 Task: Create a due date automation trigger when advanced on,2 days working after a card is due add dates starting this week at 11:00 AM.
Action: Mouse moved to (849, 259)
Screenshot: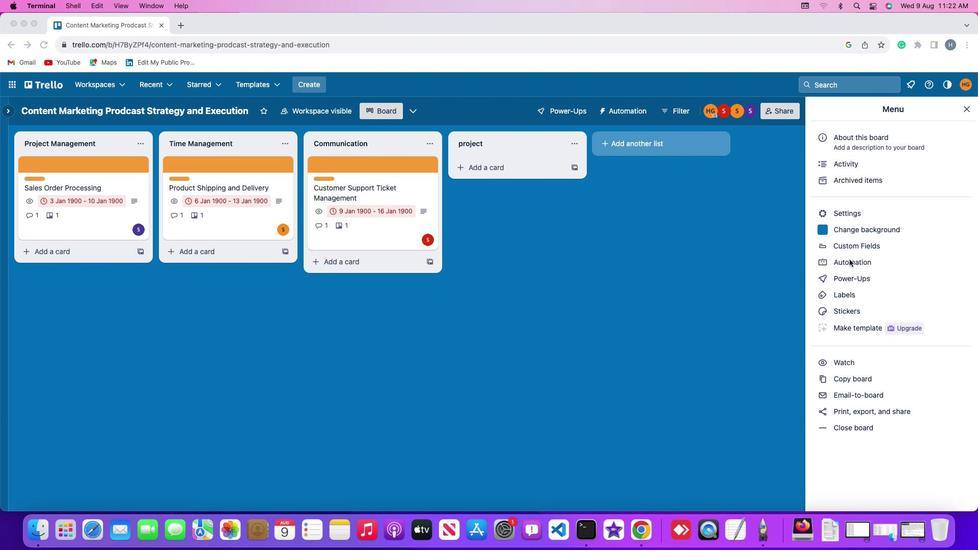 
Action: Mouse pressed left at (849, 259)
Screenshot: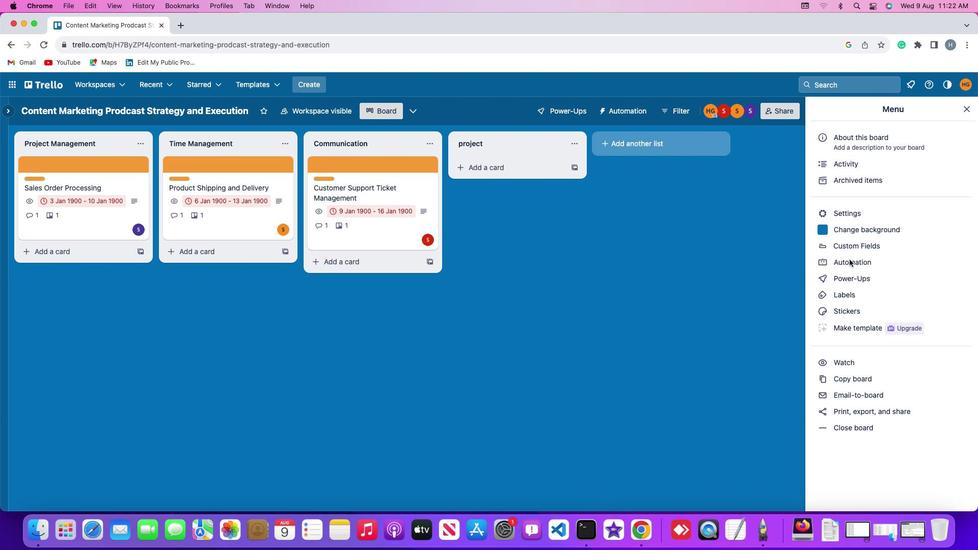
Action: Mouse pressed left at (849, 259)
Screenshot: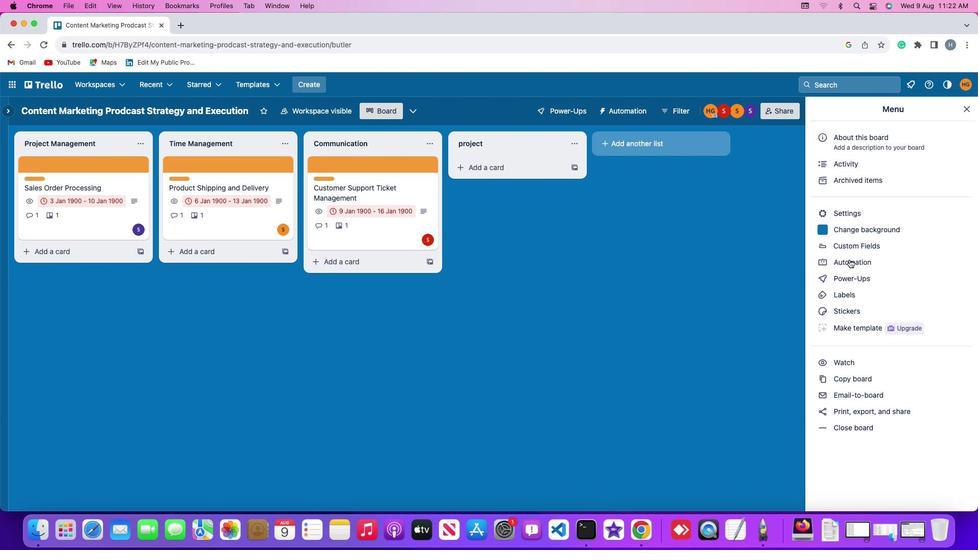 
Action: Mouse moved to (59, 242)
Screenshot: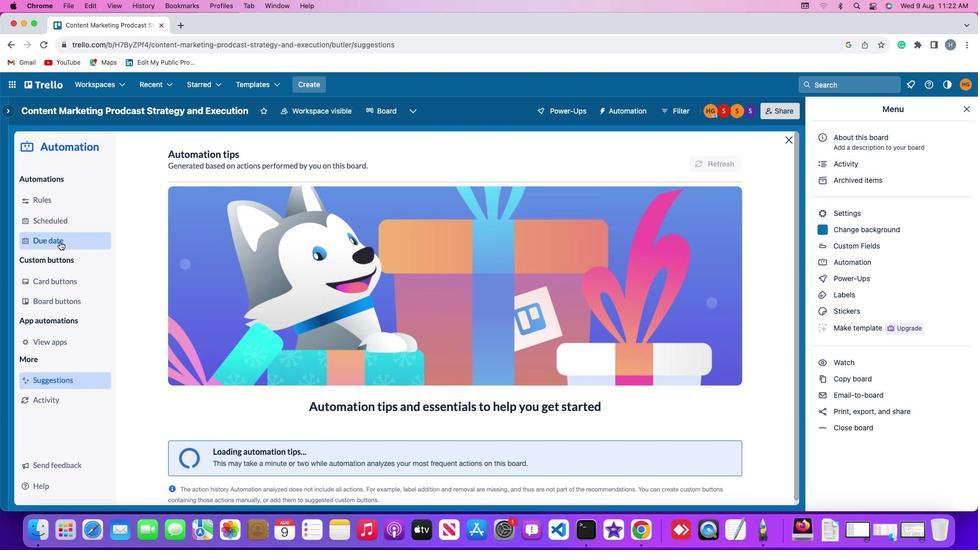 
Action: Mouse pressed left at (59, 242)
Screenshot: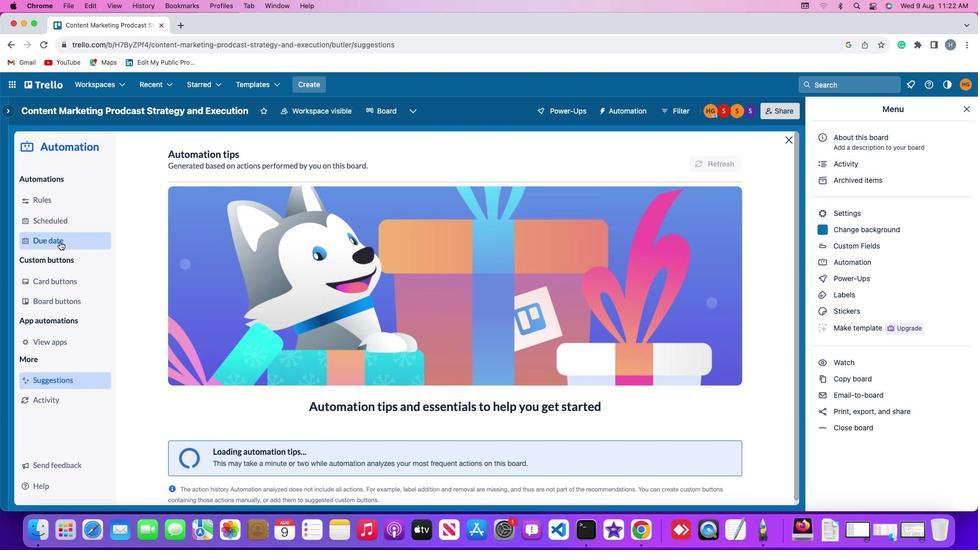 
Action: Mouse moved to (681, 157)
Screenshot: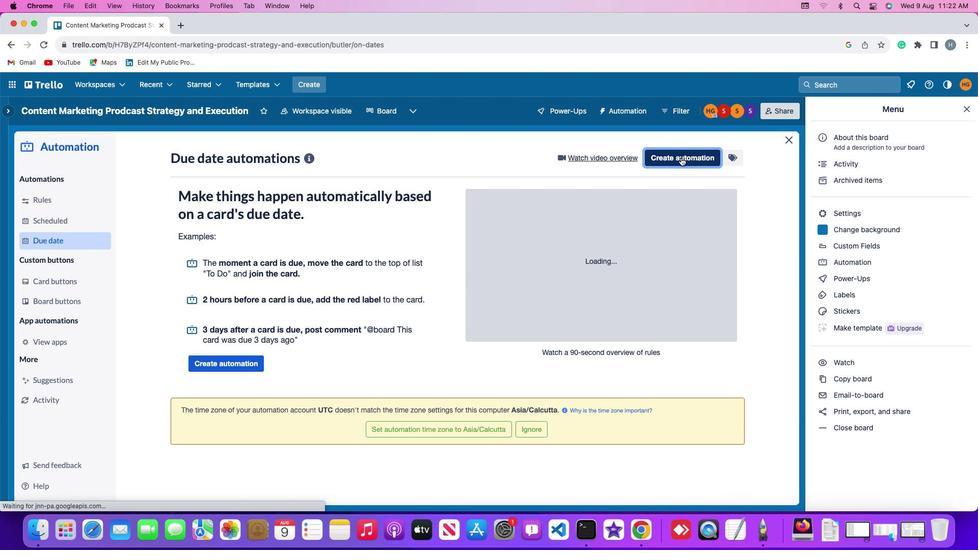 
Action: Mouse pressed left at (681, 157)
Screenshot: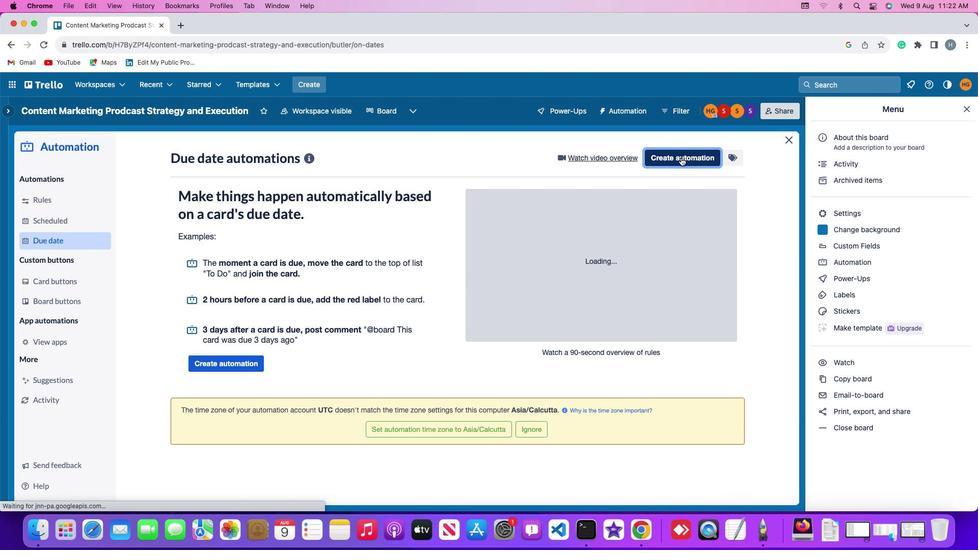 
Action: Mouse moved to (281, 254)
Screenshot: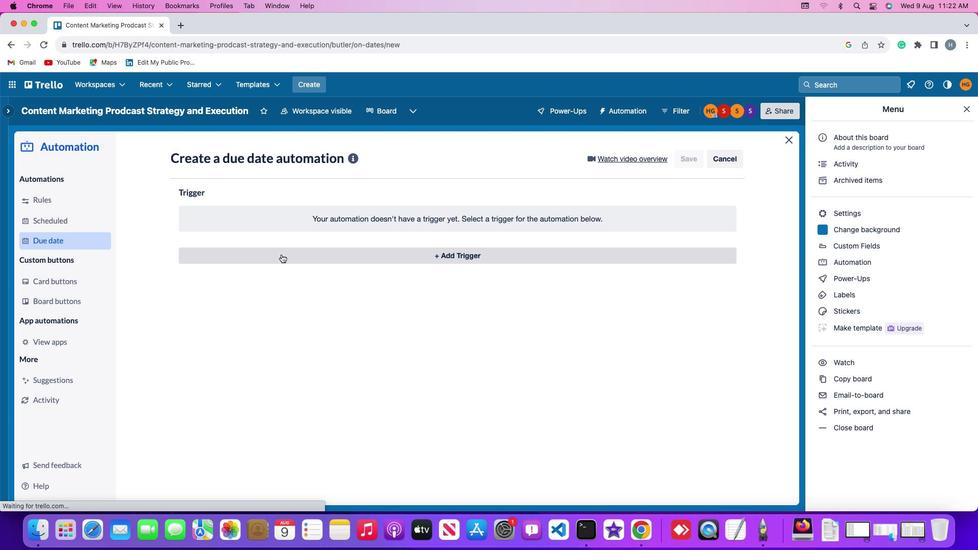 
Action: Mouse pressed left at (281, 254)
Screenshot: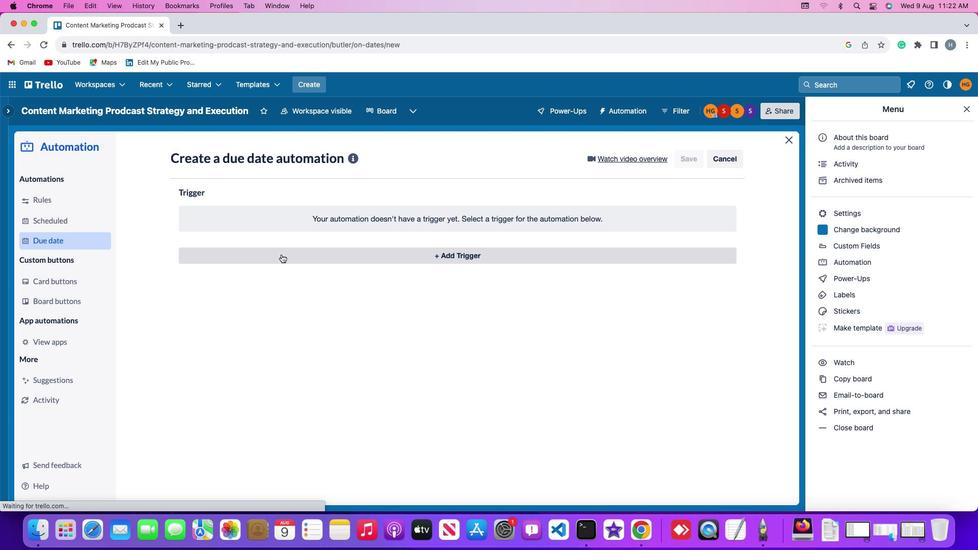 
Action: Mouse moved to (201, 410)
Screenshot: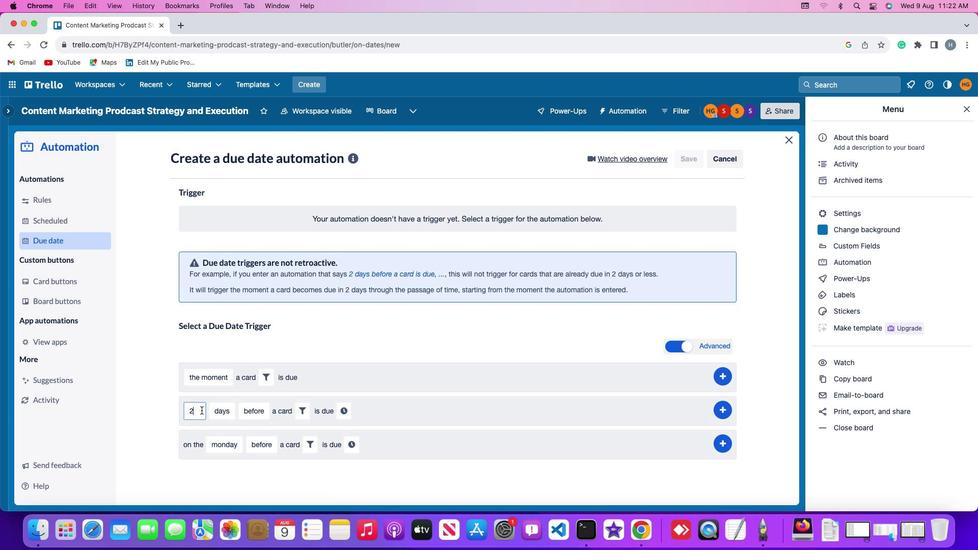 
Action: Mouse pressed left at (201, 410)
Screenshot: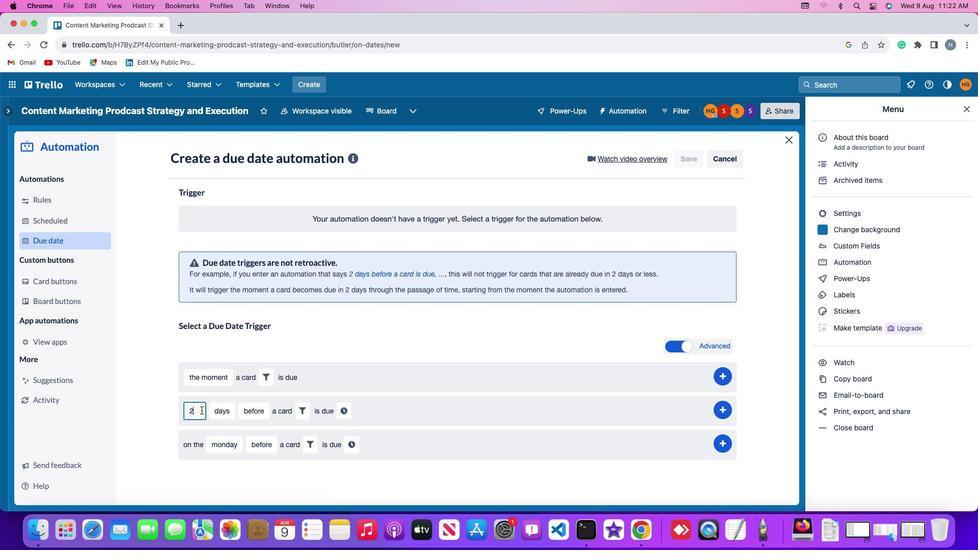 
Action: Mouse moved to (199, 411)
Screenshot: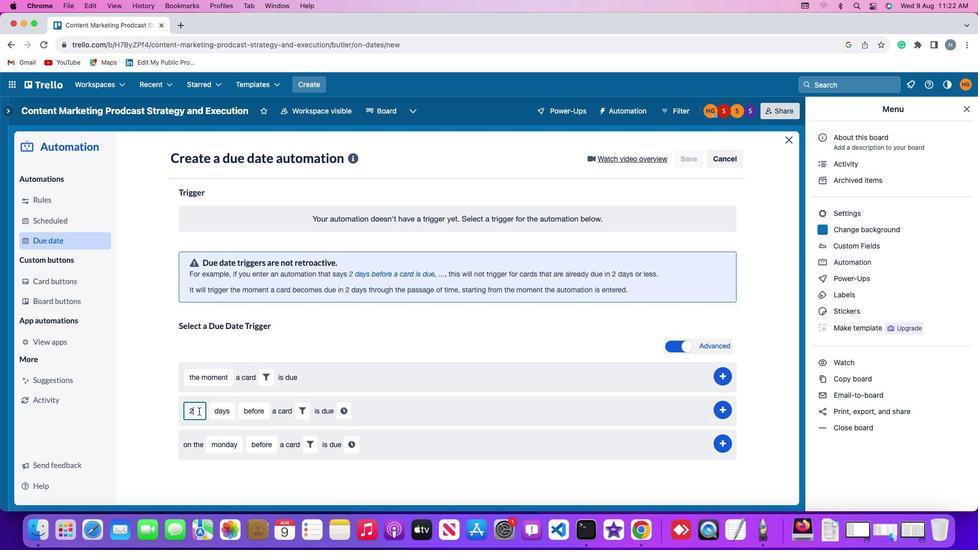 
Action: Key pressed Key.backspace'2'
Screenshot: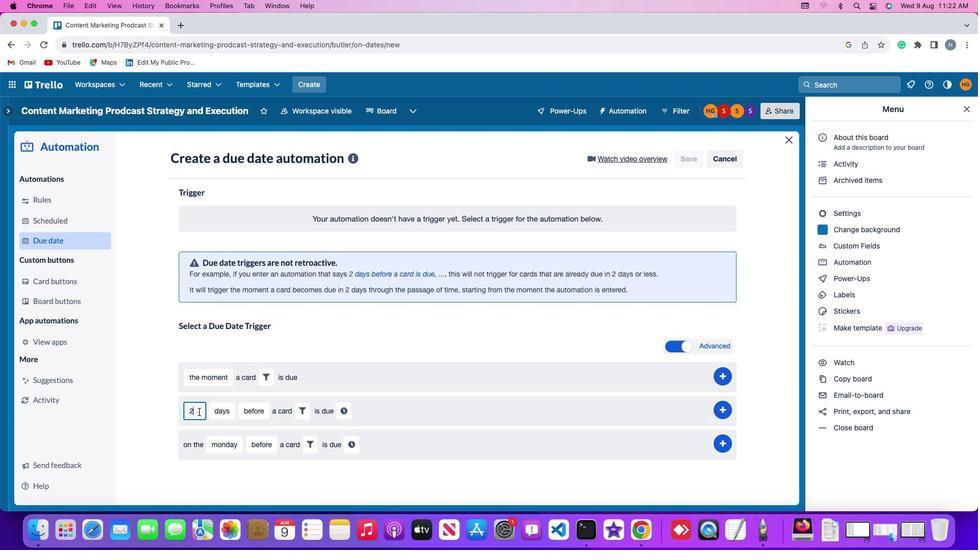 
Action: Mouse moved to (218, 412)
Screenshot: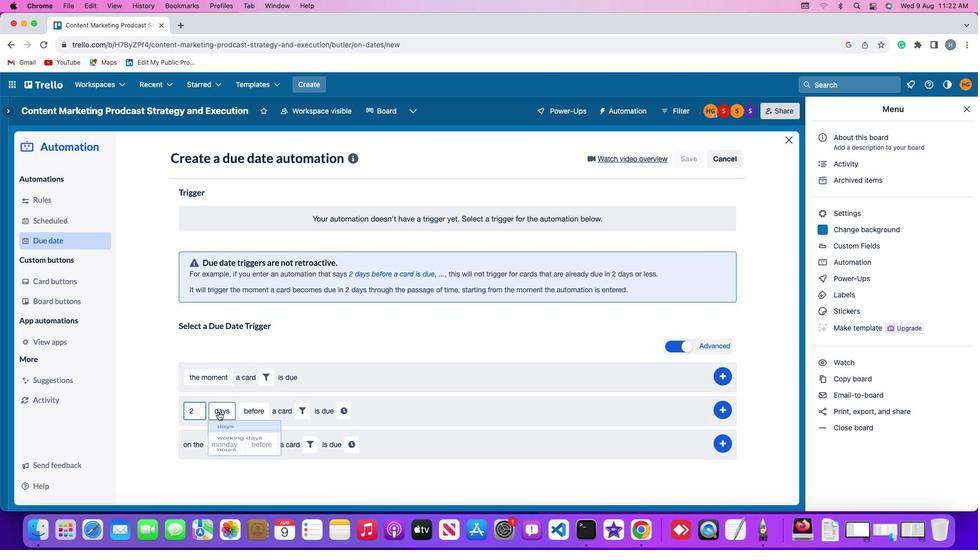 
Action: Mouse pressed left at (218, 412)
Screenshot: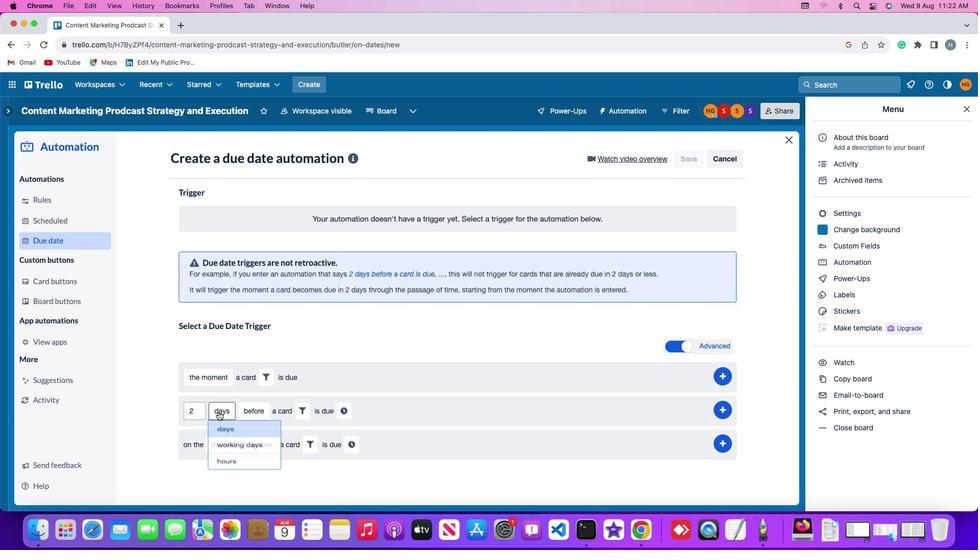 
Action: Mouse moved to (223, 447)
Screenshot: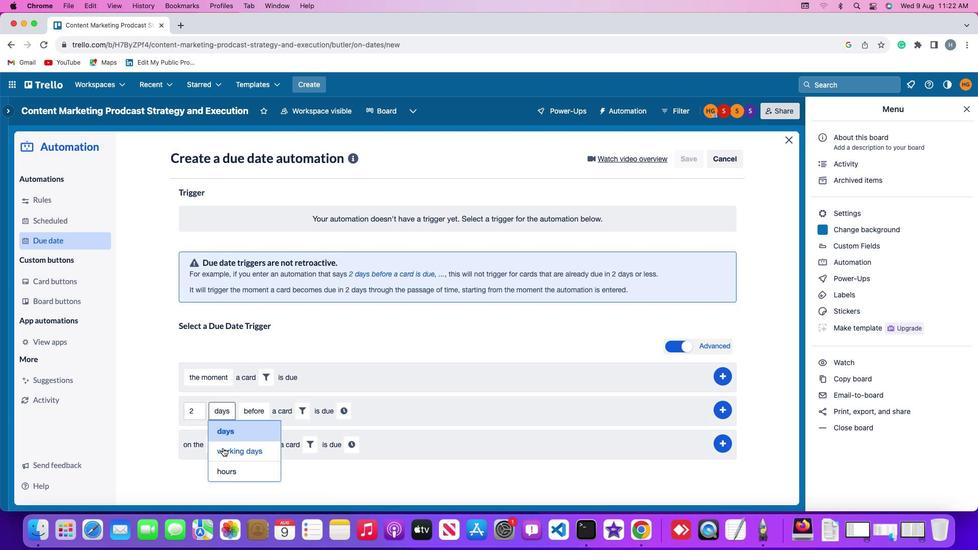
Action: Mouse pressed left at (223, 447)
Screenshot: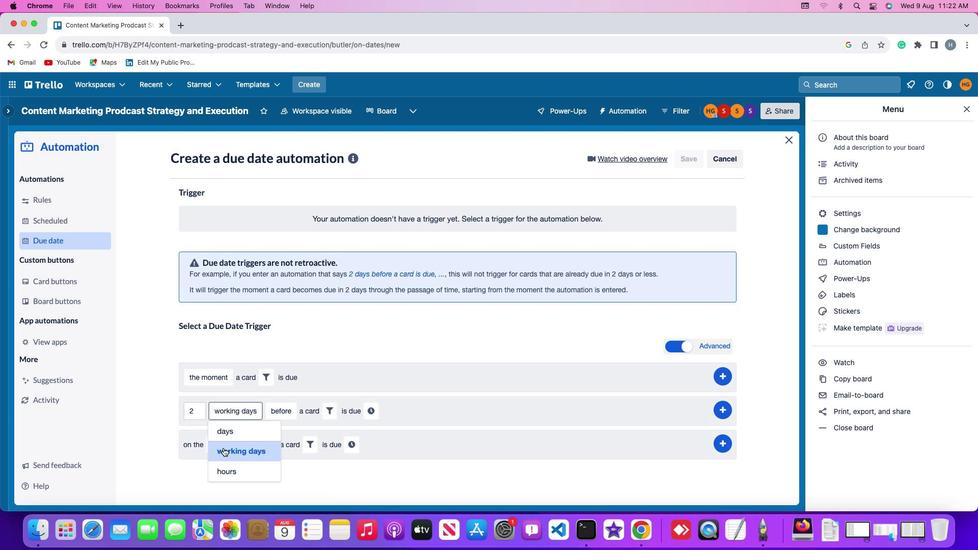 
Action: Mouse moved to (273, 413)
Screenshot: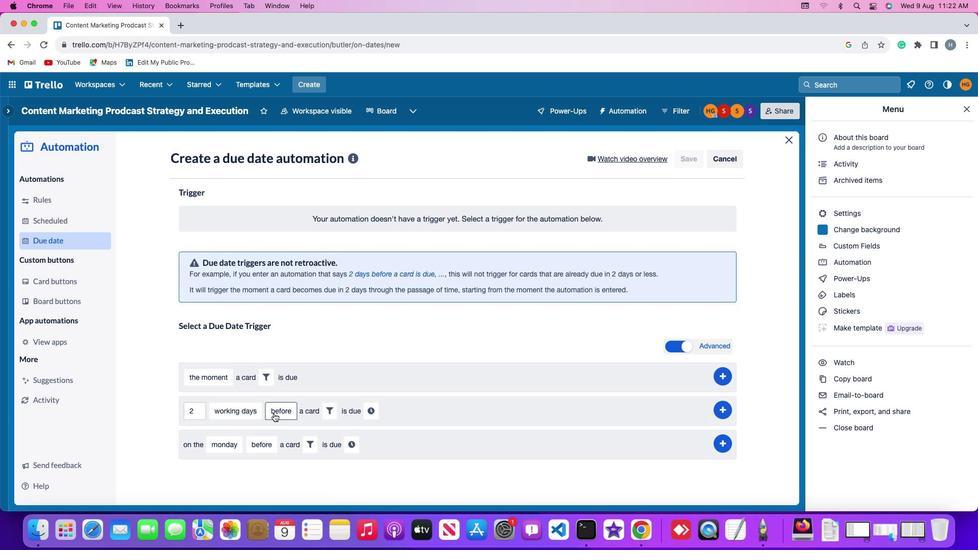 
Action: Mouse pressed left at (273, 413)
Screenshot: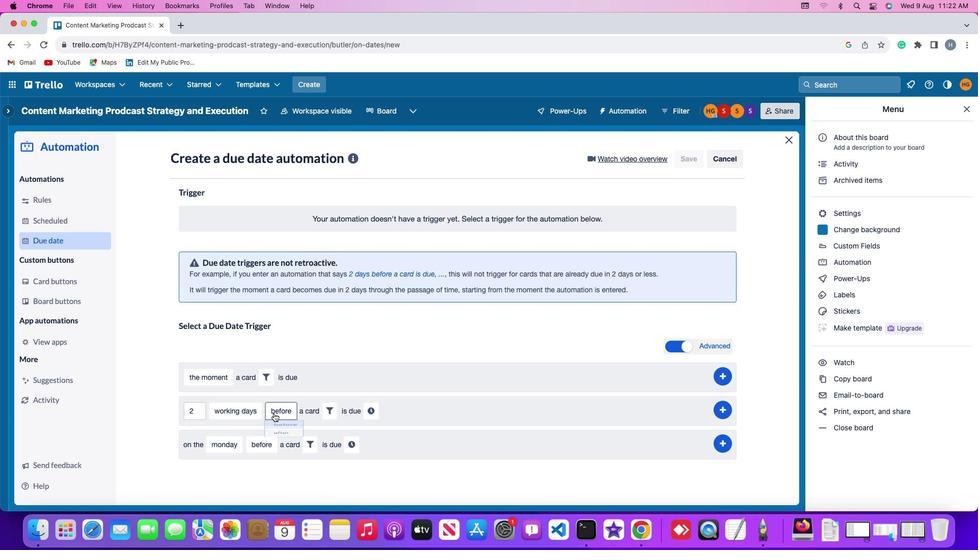 
Action: Mouse moved to (276, 448)
Screenshot: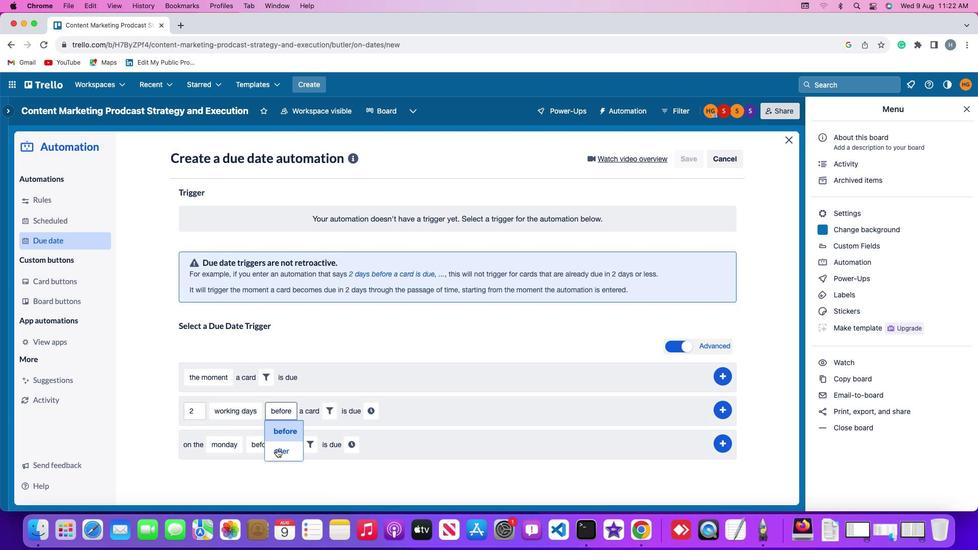 
Action: Mouse pressed left at (276, 448)
Screenshot: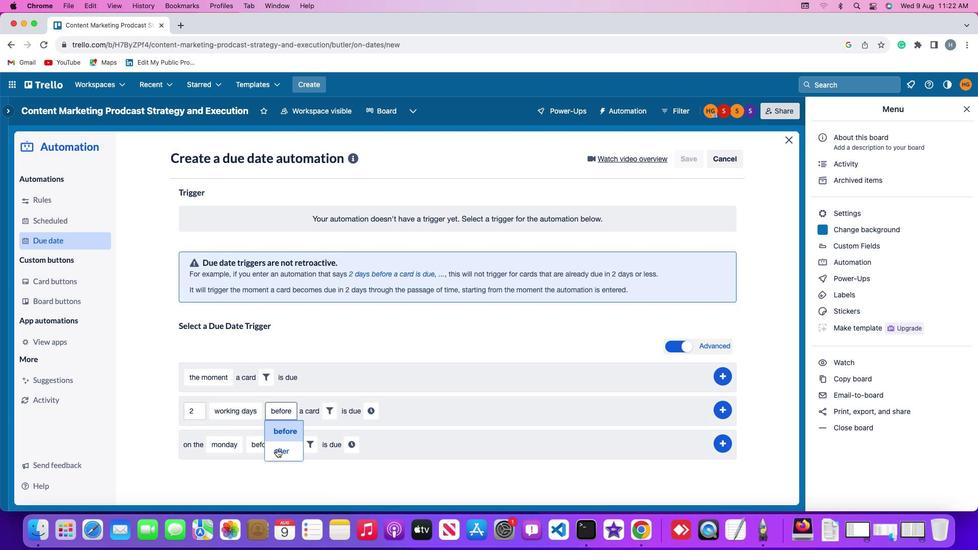 
Action: Mouse moved to (325, 408)
Screenshot: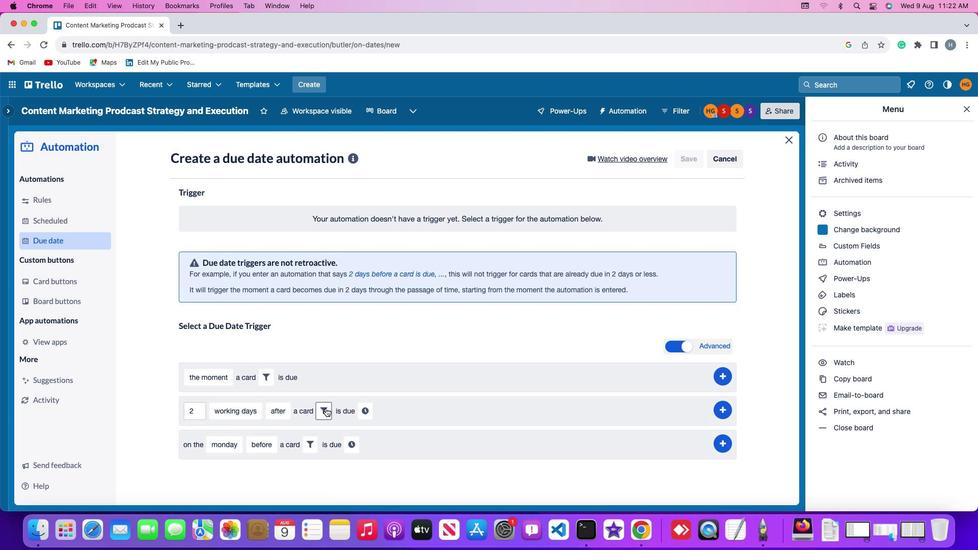
Action: Mouse pressed left at (325, 408)
Screenshot: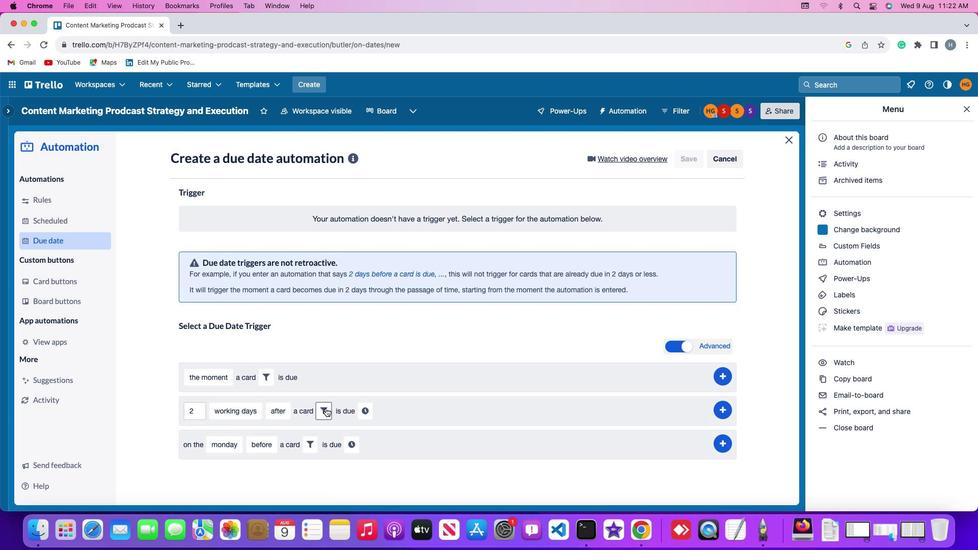 
Action: Mouse moved to (375, 444)
Screenshot: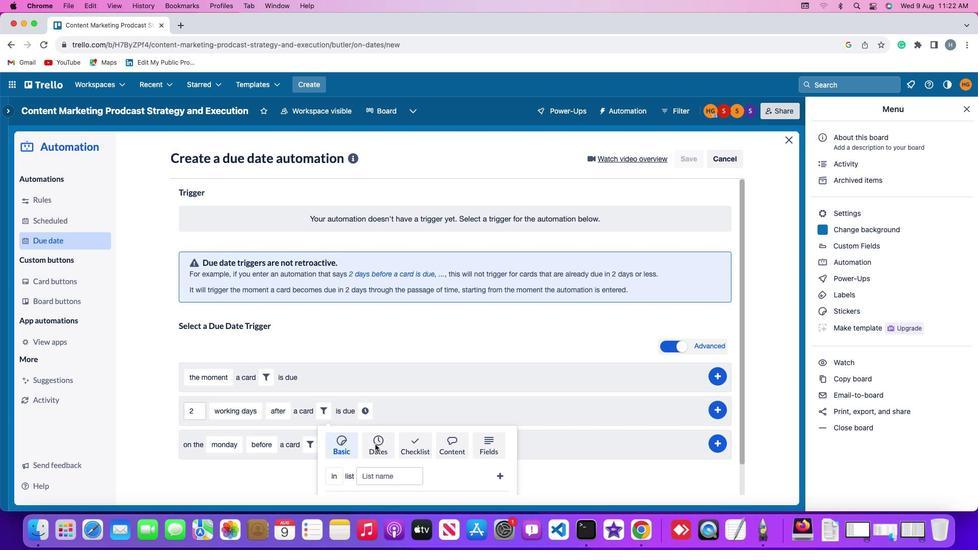 
Action: Mouse pressed left at (375, 444)
Screenshot: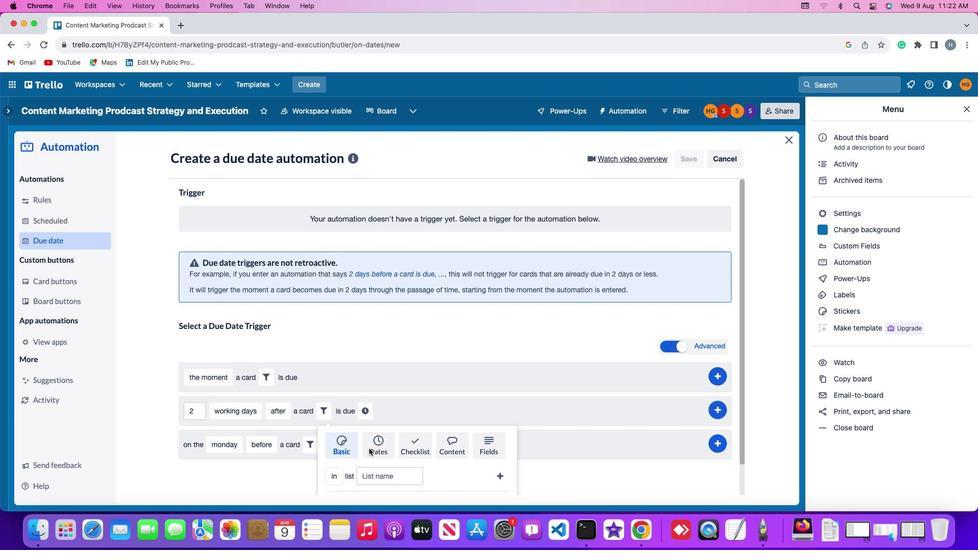 
Action: Mouse moved to (283, 469)
Screenshot: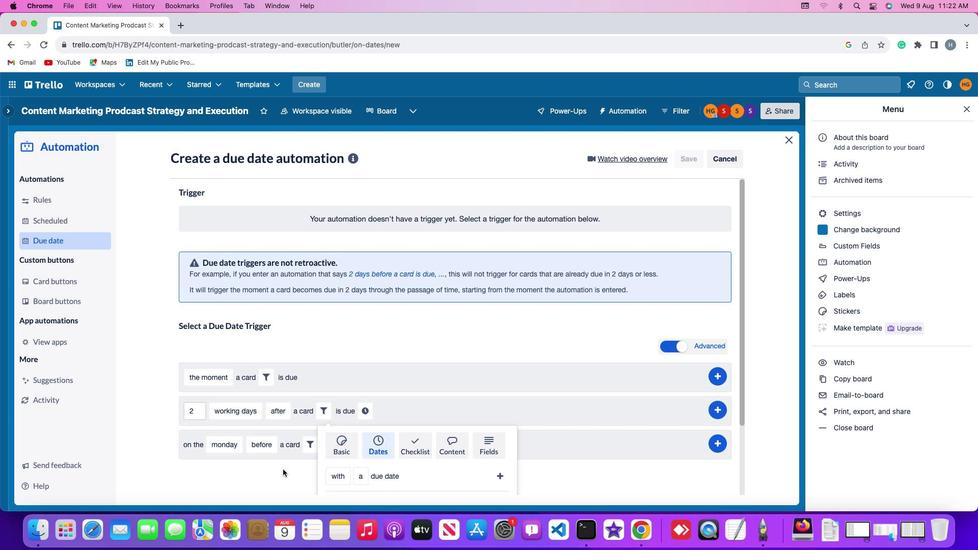 
Action: Mouse scrolled (283, 469) with delta (0, 0)
Screenshot: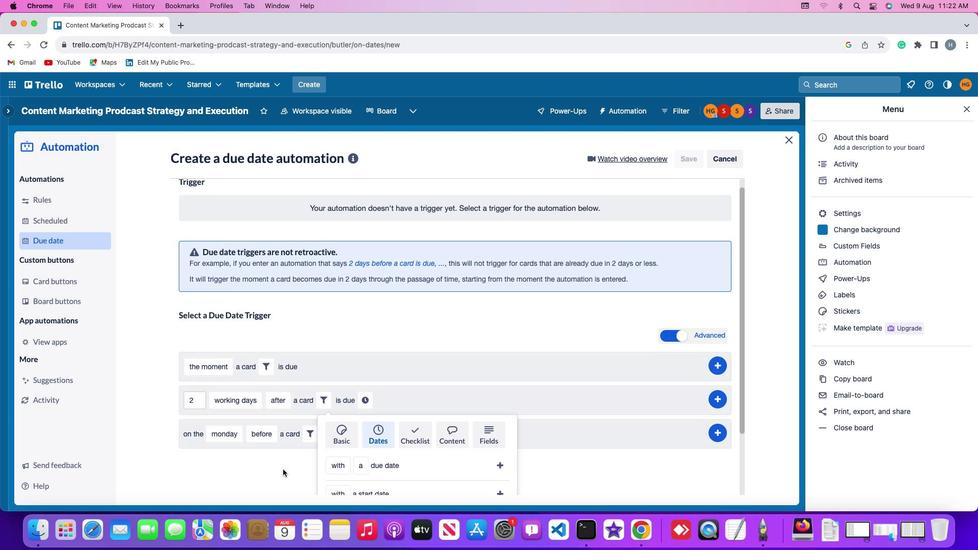
Action: Mouse scrolled (283, 469) with delta (0, 0)
Screenshot: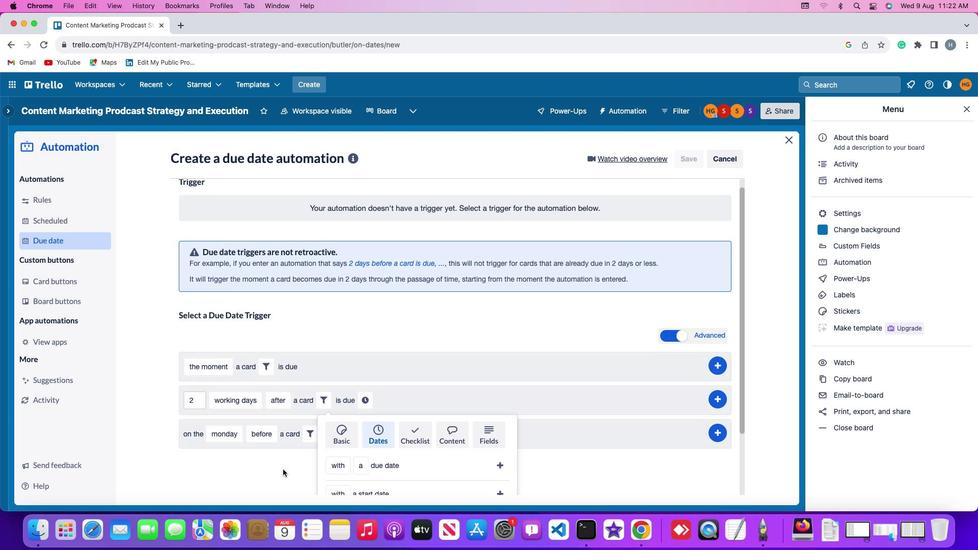
Action: Mouse scrolled (283, 469) with delta (0, -2)
Screenshot: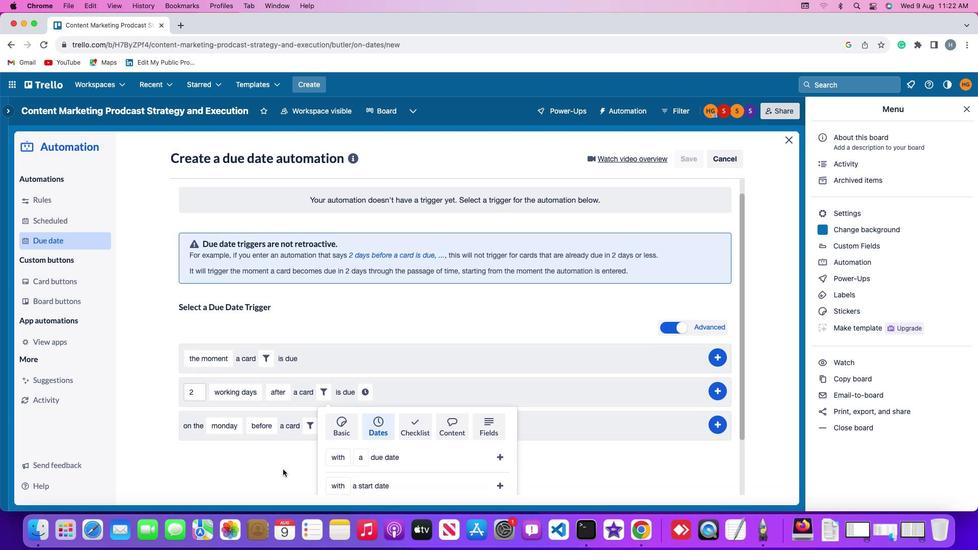 
Action: Mouse scrolled (283, 469) with delta (0, -2)
Screenshot: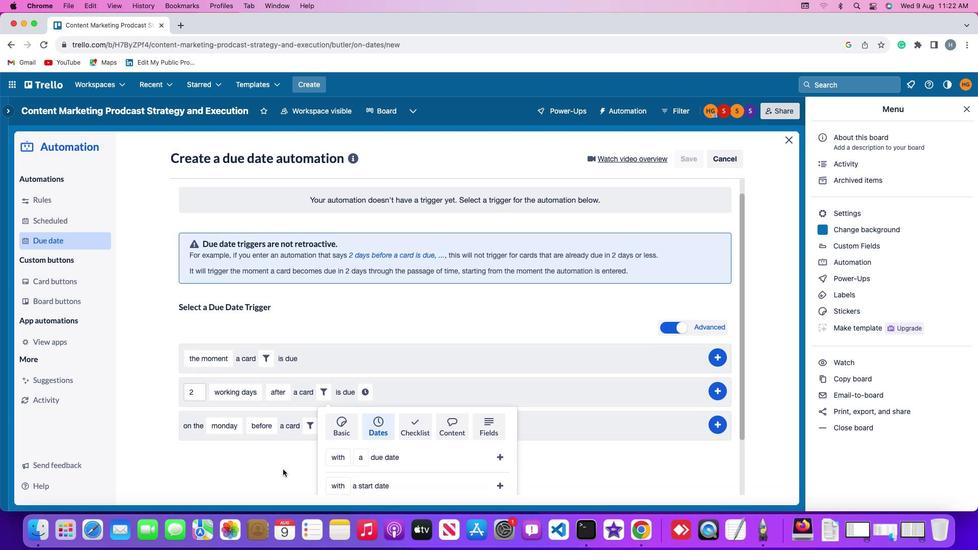 
Action: Mouse scrolled (283, 469) with delta (0, -3)
Screenshot: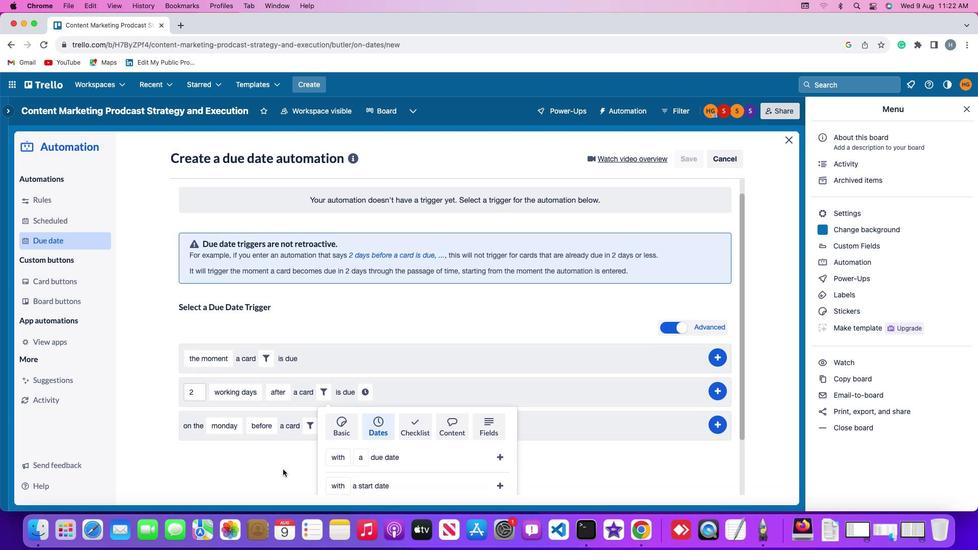 
Action: Mouse scrolled (283, 469) with delta (0, -3)
Screenshot: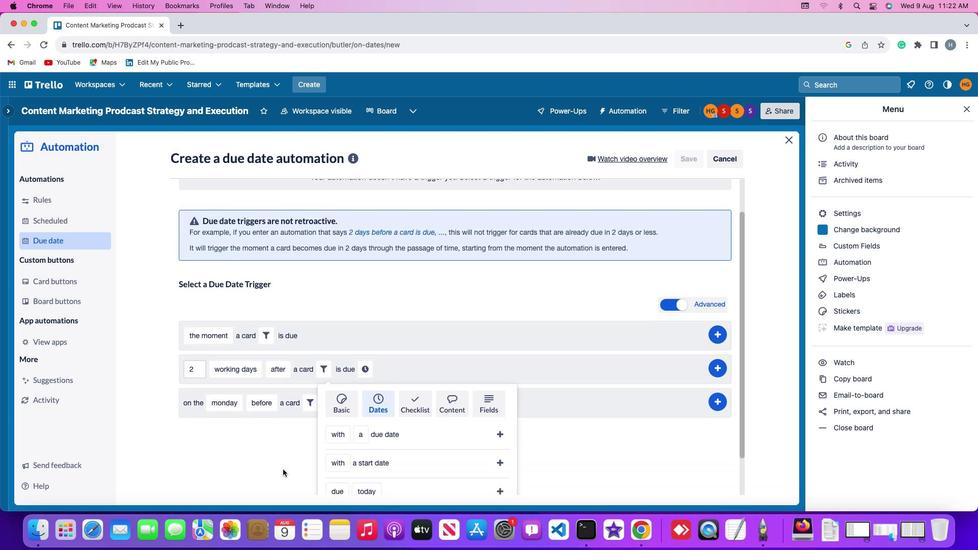 
Action: Mouse scrolled (283, 469) with delta (0, -3)
Screenshot: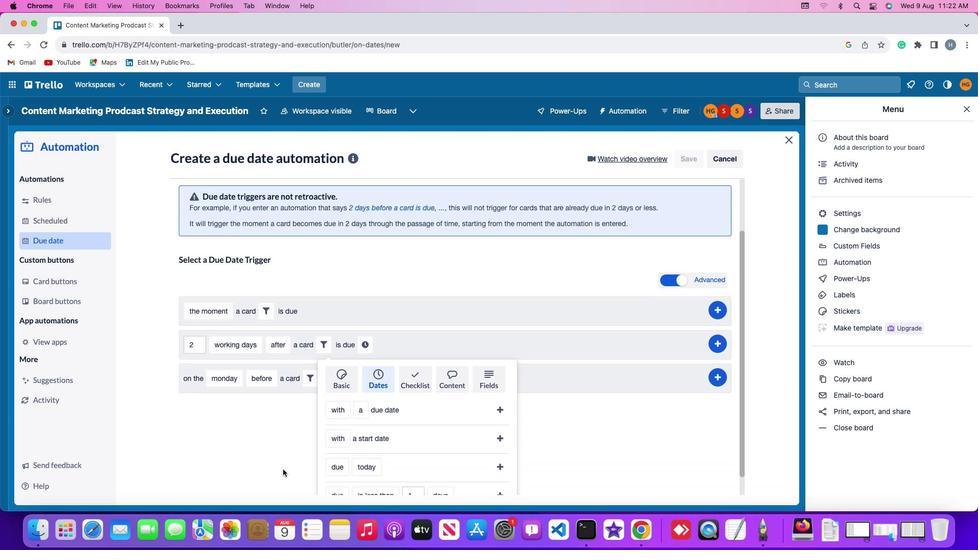 
Action: Mouse moved to (339, 447)
Screenshot: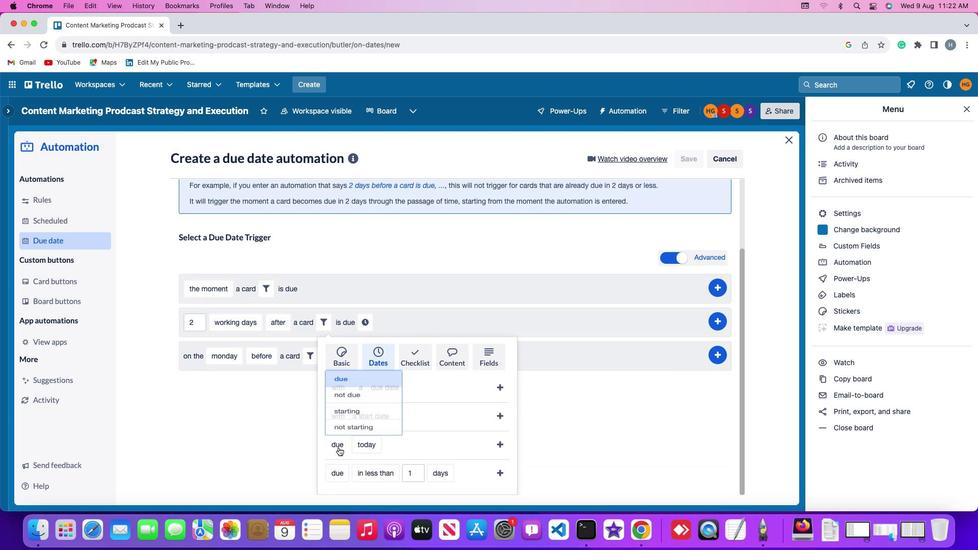 
Action: Mouse pressed left at (339, 447)
Screenshot: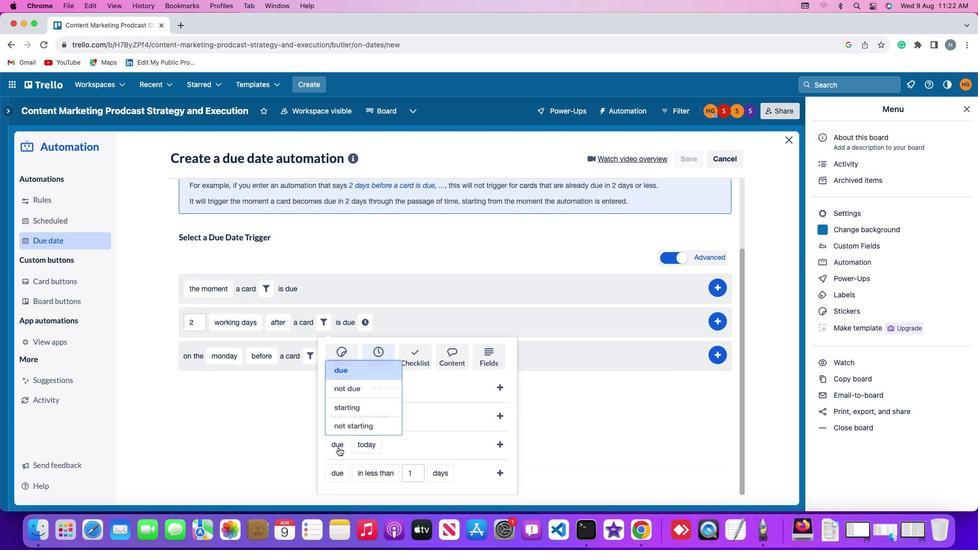 
Action: Mouse moved to (354, 403)
Screenshot: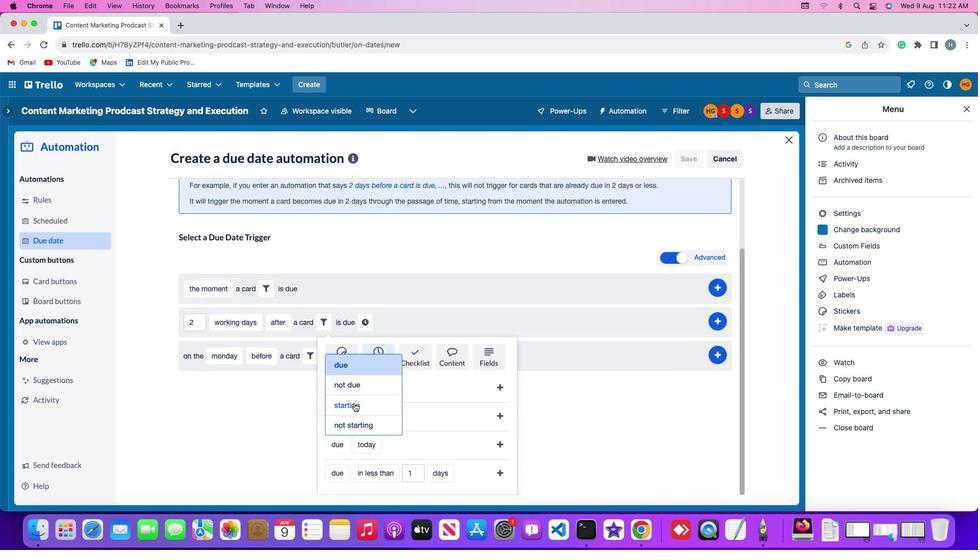 
Action: Mouse pressed left at (354, 403)
Screenshot: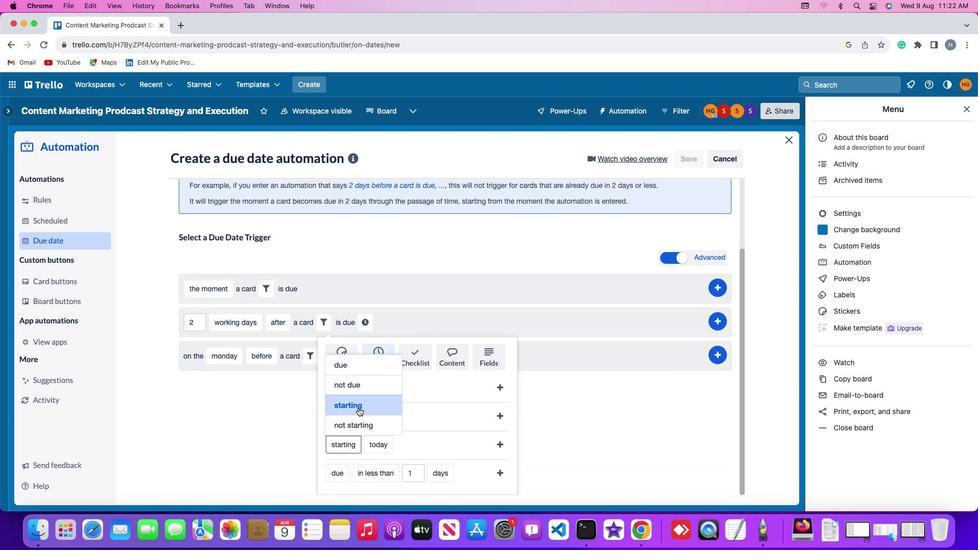 
Action: Mouse moved to (376, 450)
Screenshot: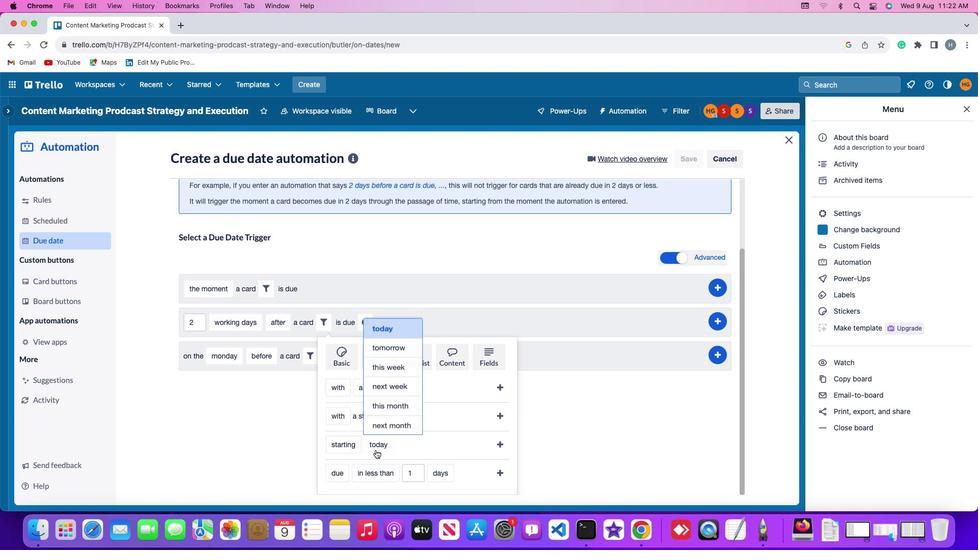 
Action: Mouse pressed left at (376, 450)
Screenshot: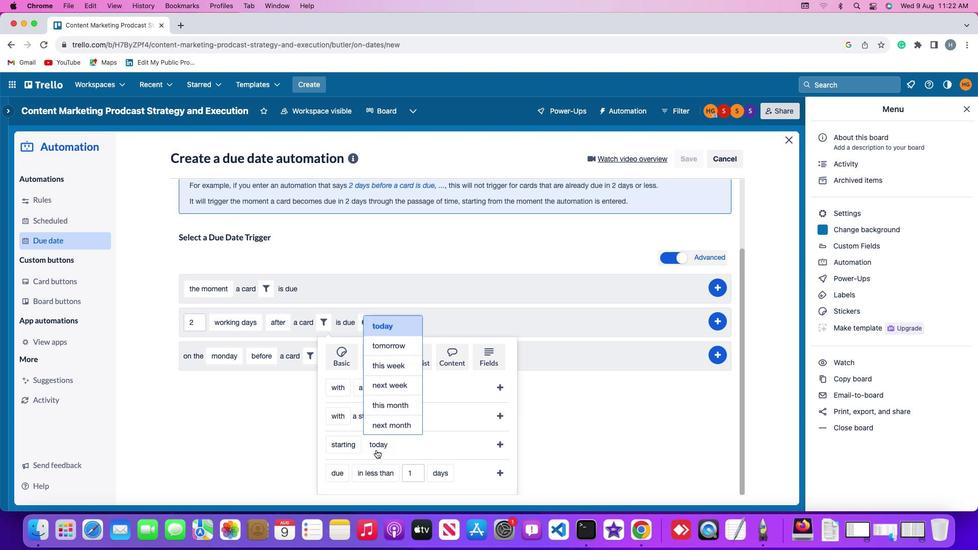
Action: Mouse moved to (391, 365)
Screenshot: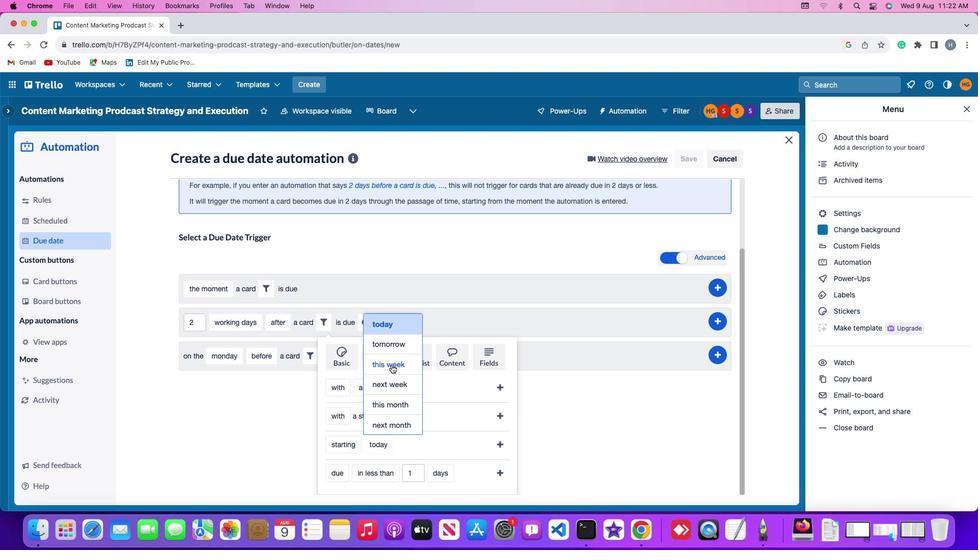 
Action: Mouse pressed left at (391, 365)
Screenshot: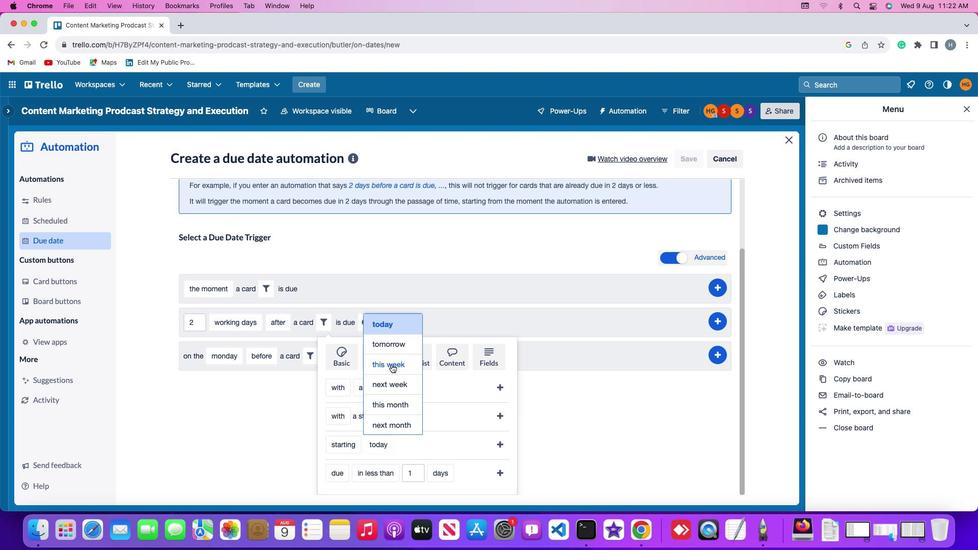 
Action: Mouse moved to (499, 443)
Screenshot: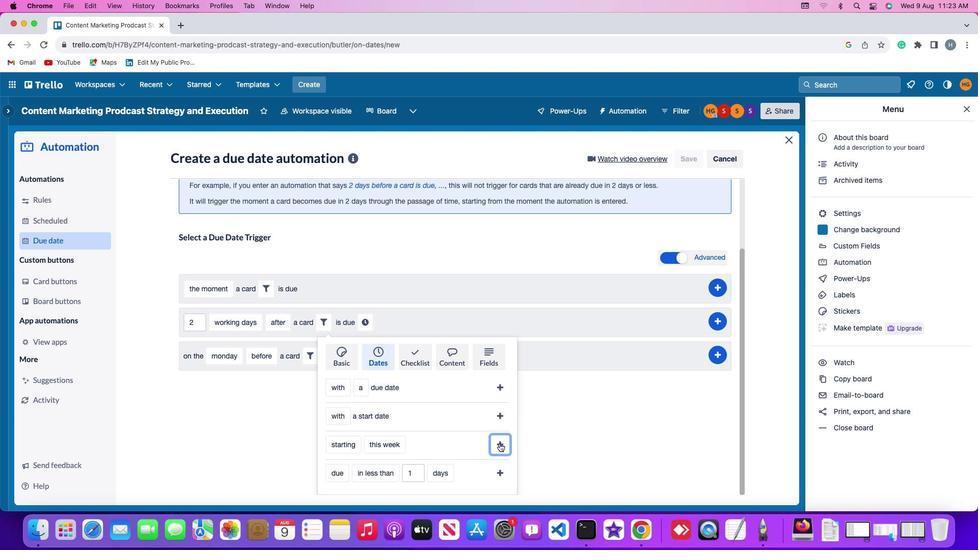 
Action: Mouse pressed left at (499, 443)
Screenshot: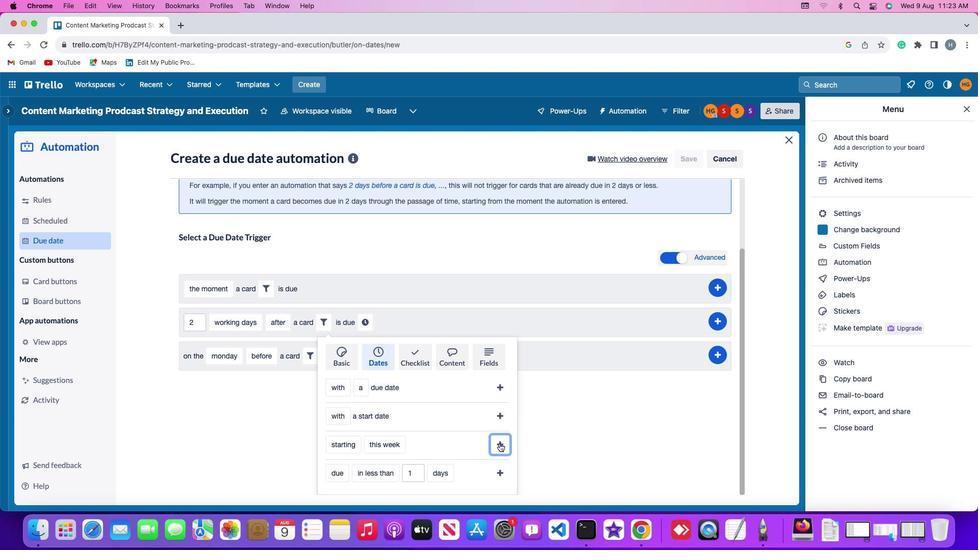 
Action: Mouse moved to (448, 410)
Screenshot: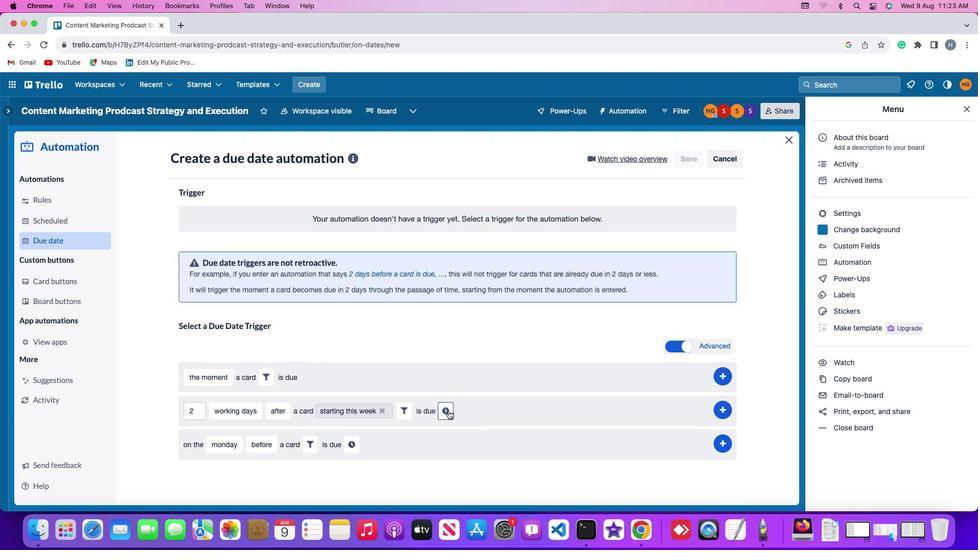 
Action: Mouse pressed left at (448, 410)
Screenshot: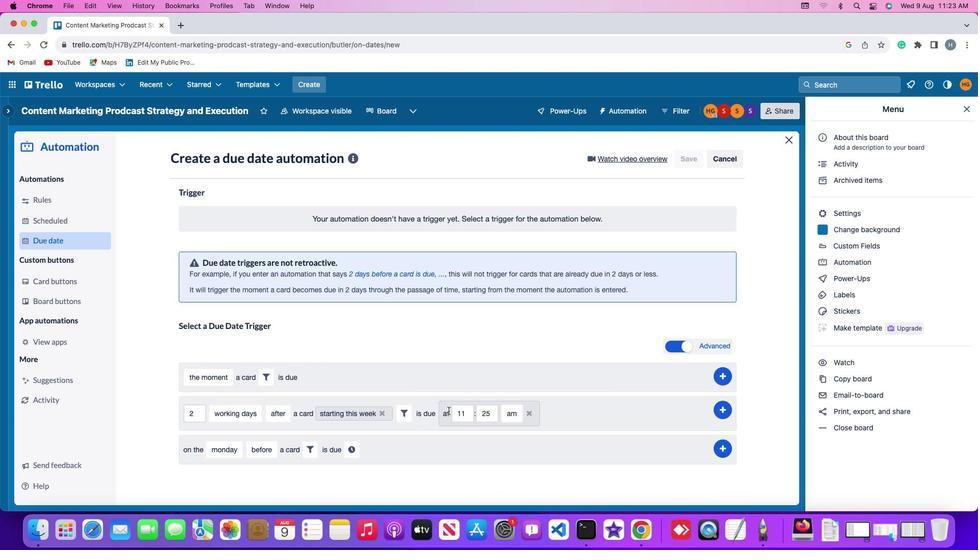 
Action: Mouse moved to (468, 412)
Screenshot: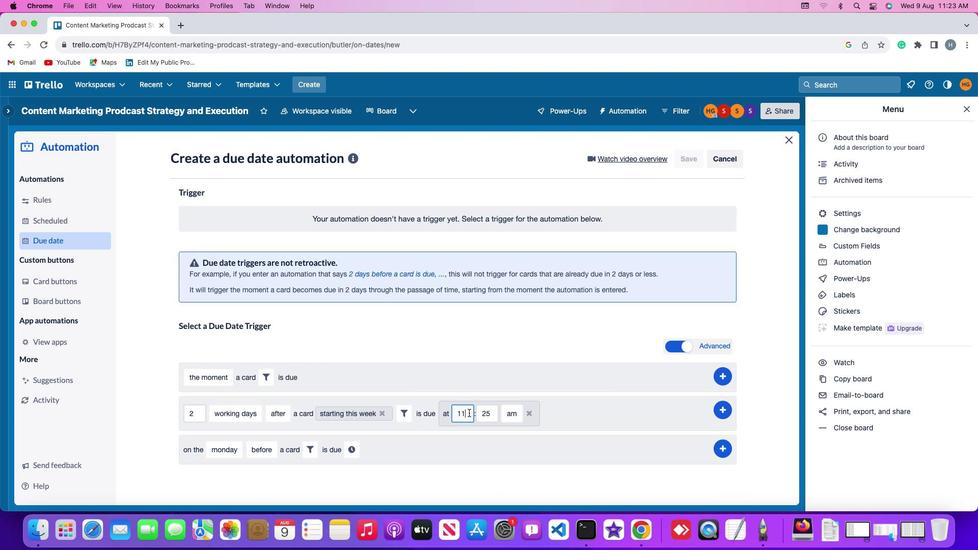 
Action: Mouse pressed left at (468, 412)
Screenshot: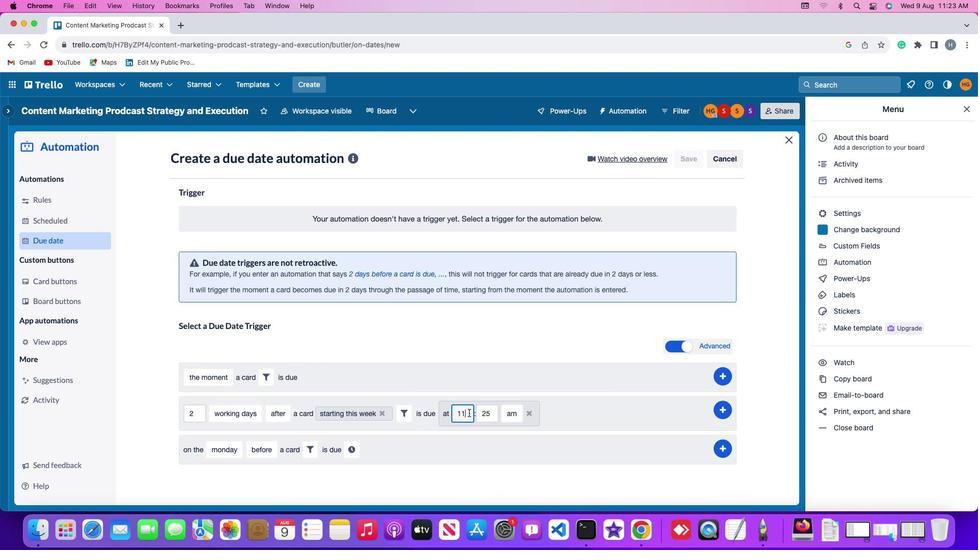 
Action: Key pressed Key.backspaceKey.backspace'1''1'
Screenshot: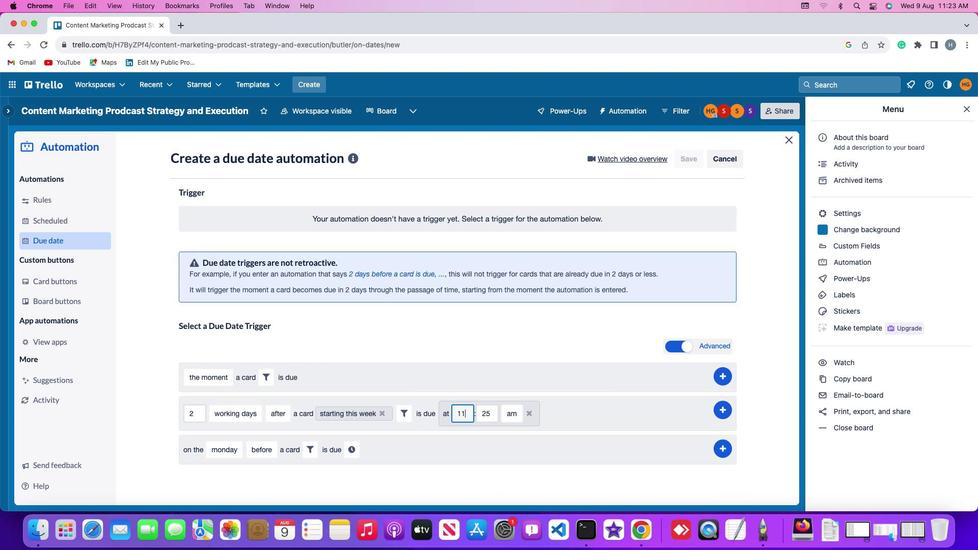 
Action: Mouse moved to (494, 415)
Screenshot: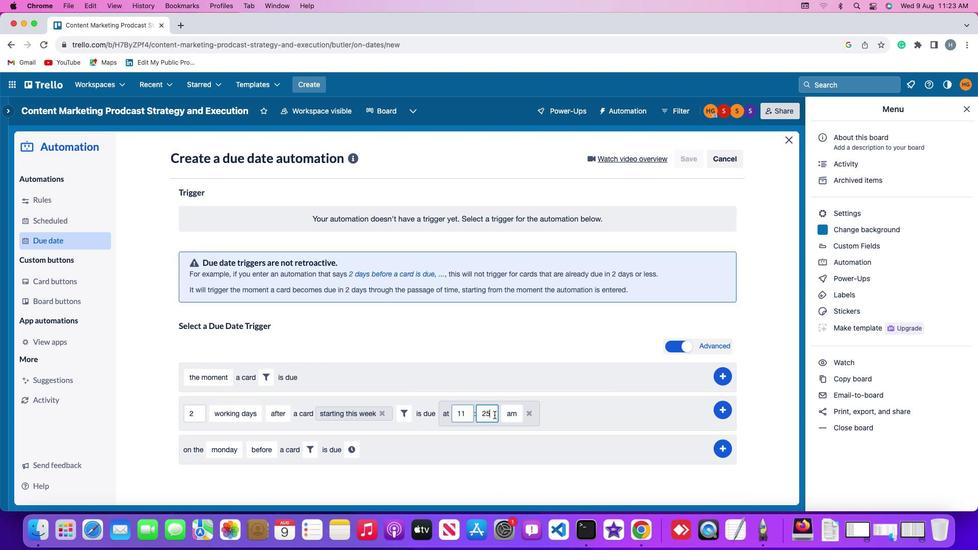 
Action: Mouse pressed left at (494, 415)
Screenshot: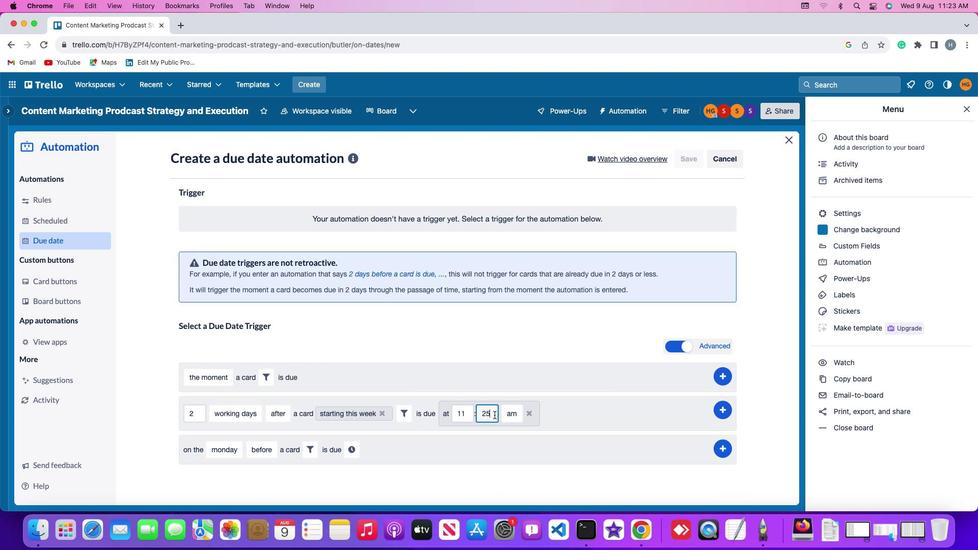
Action: Key pressed Key.backspaceKey.backspaceKey.backspace'0''0'
Screenshot: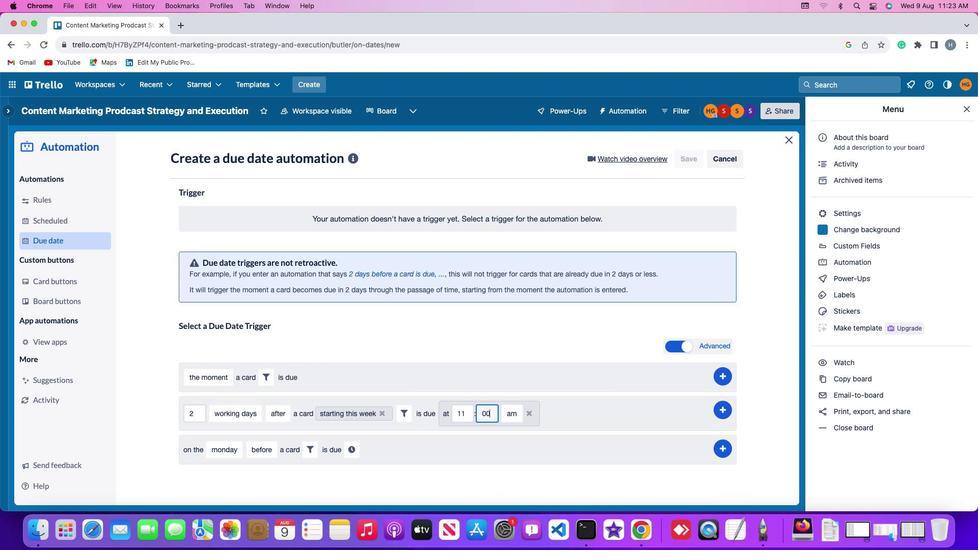 
Action: Mouse moved to (510, 413)
Screenshot: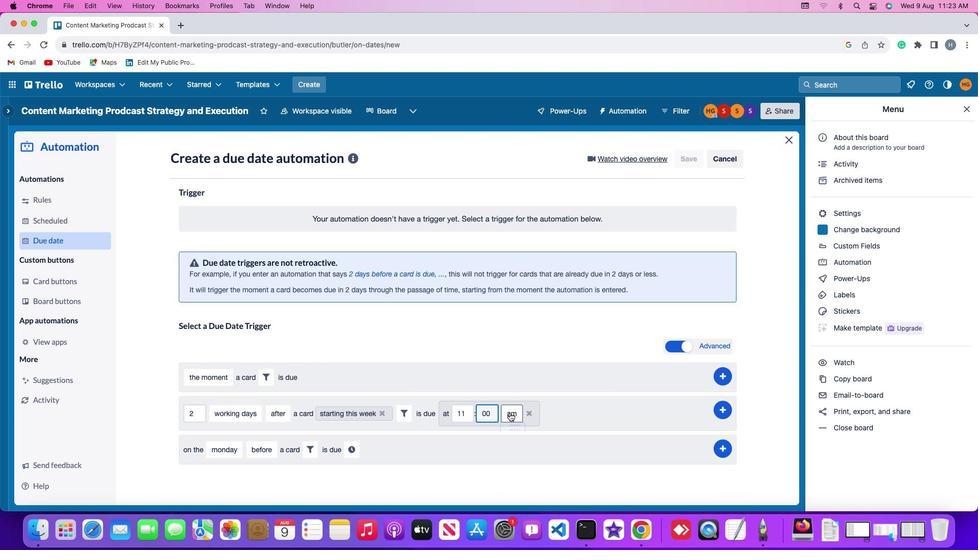 
Action: Mouse pressed left at (510, 413)
Screenshot: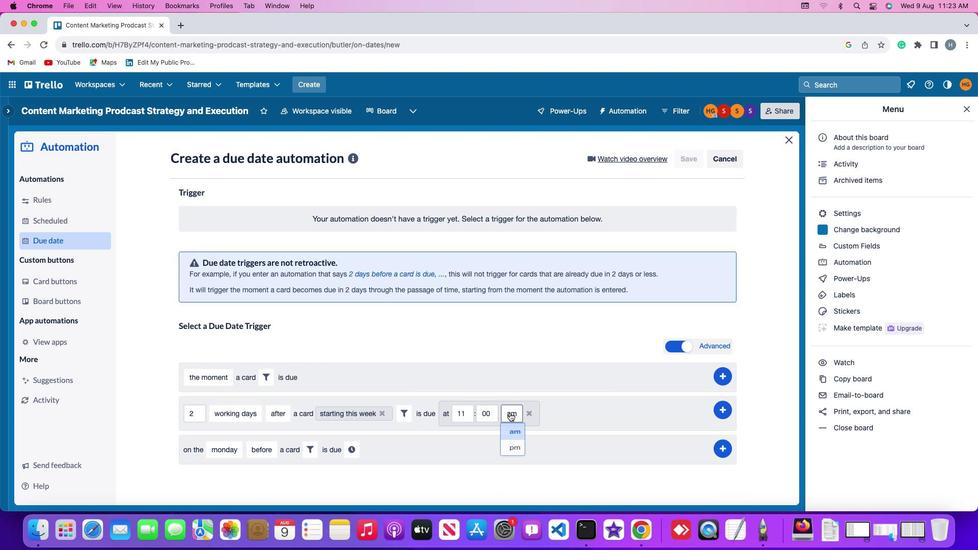 
Action: Mouse moved to (515, 433)
Screenshot: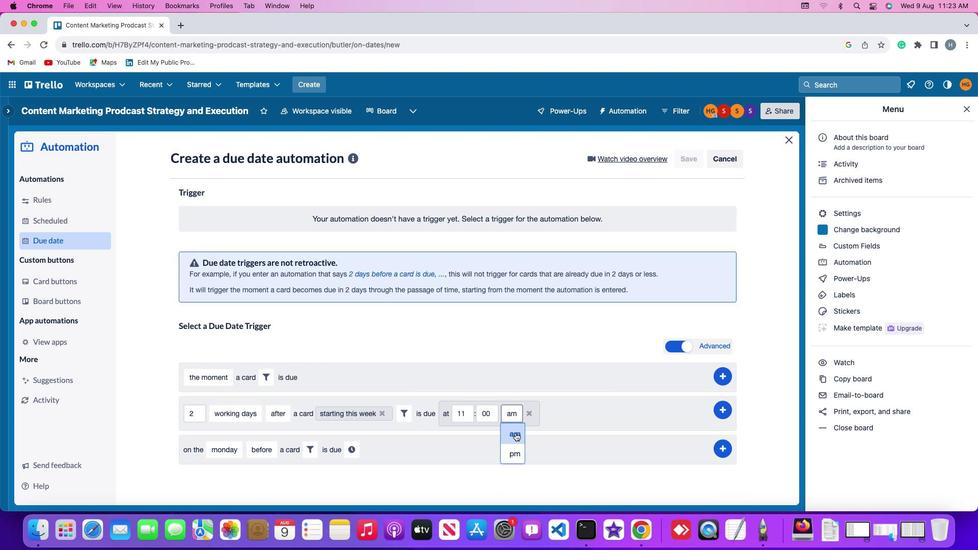 
Action: Mouse pressed left at (515, 433)
Screenshot: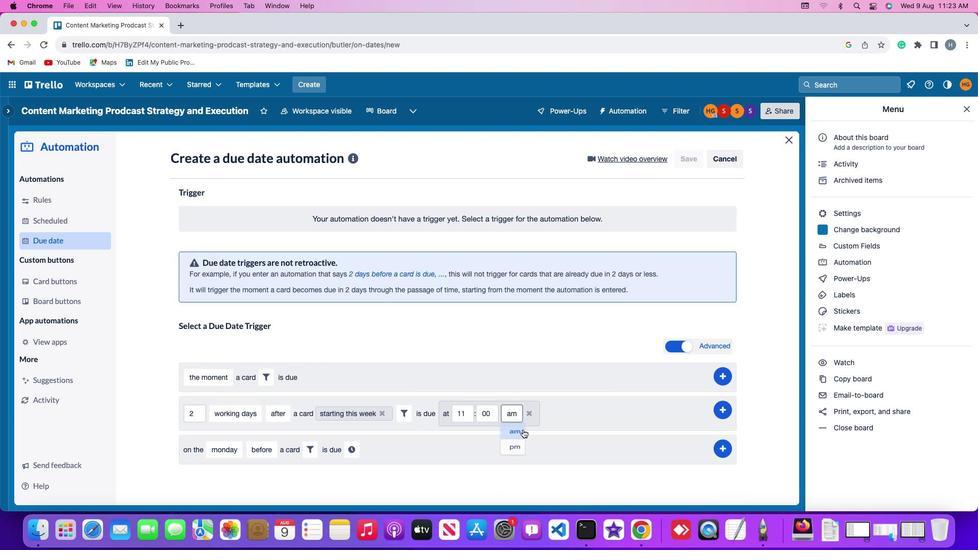 
Action: Mouse moved to (725, 408)
Screenshot: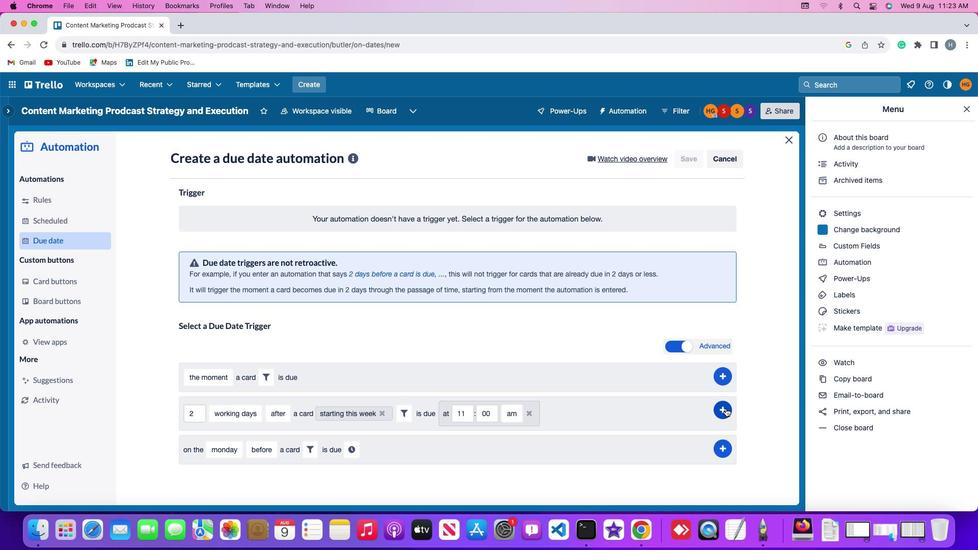 
Action: Mouse pressed left at (725, 408)
Screenshot: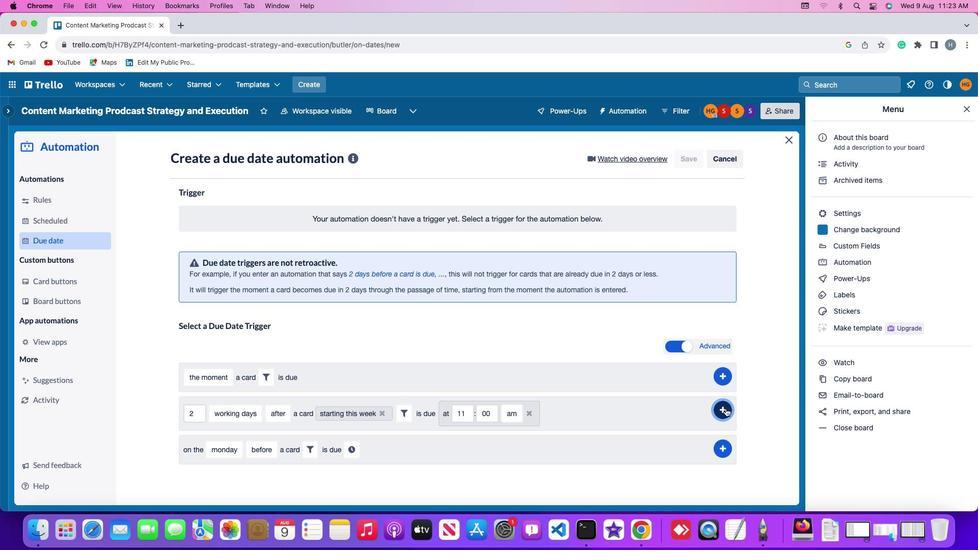 
Action: Mouse moved to (772, 291)
Screenshot: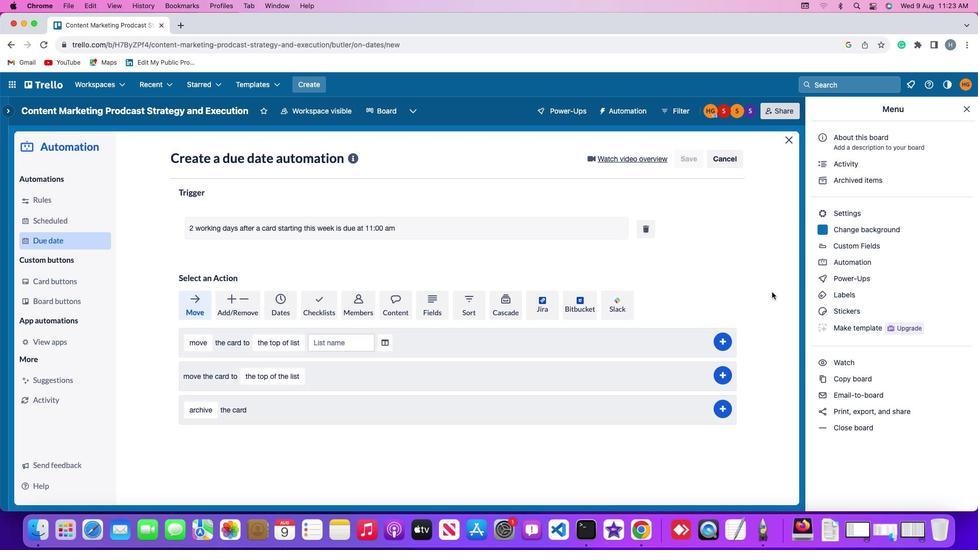 
